Task: Look for products with almond flavor in the category "Chocolate Candies".
Action: Mouse moved to (21, 60)
Screenshot: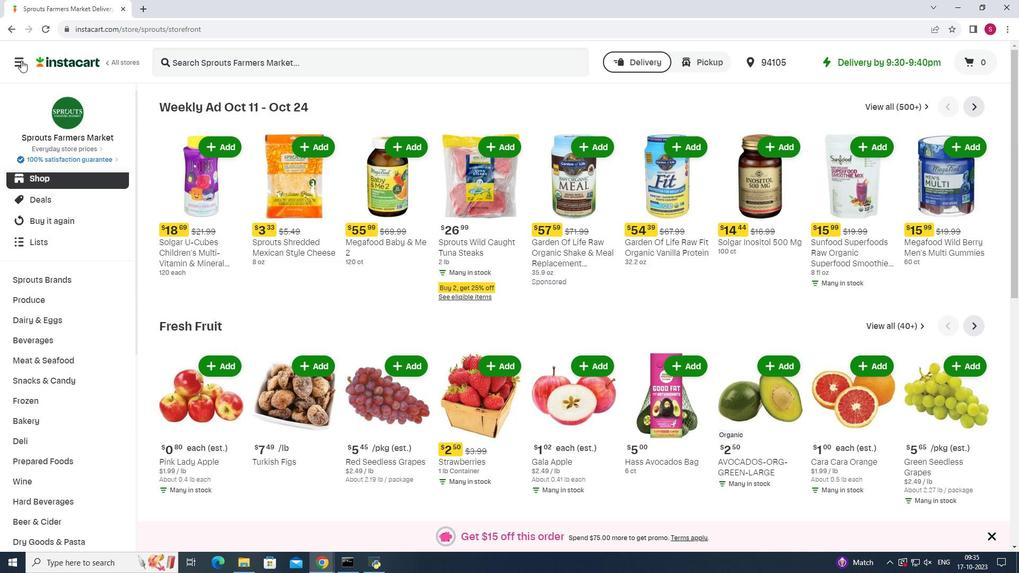 
Action: Mouse pressed left at (21, 60)
Screenshot: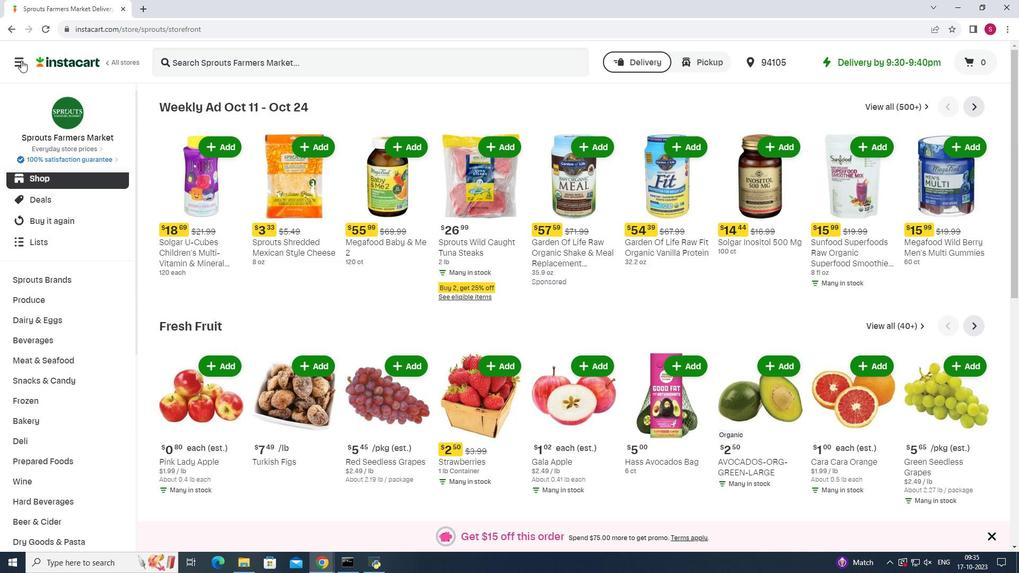 
Action: Mouse moved to (67, 275)
Screenshot: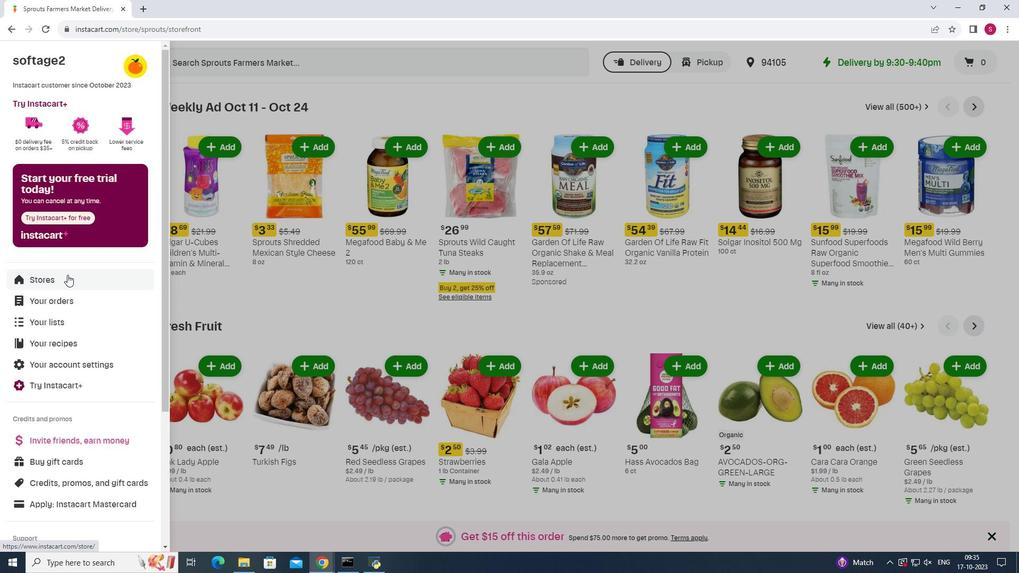 
Action: Mouse pressed left at (67, 275)
Screenshot: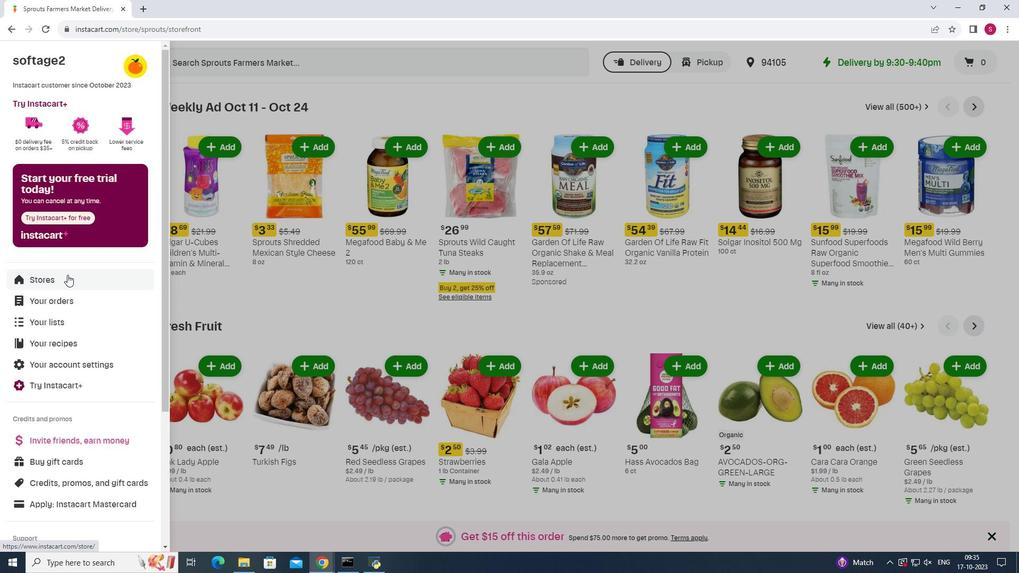 
Action: Mouse pressed left at (67, 275)
Screenshot: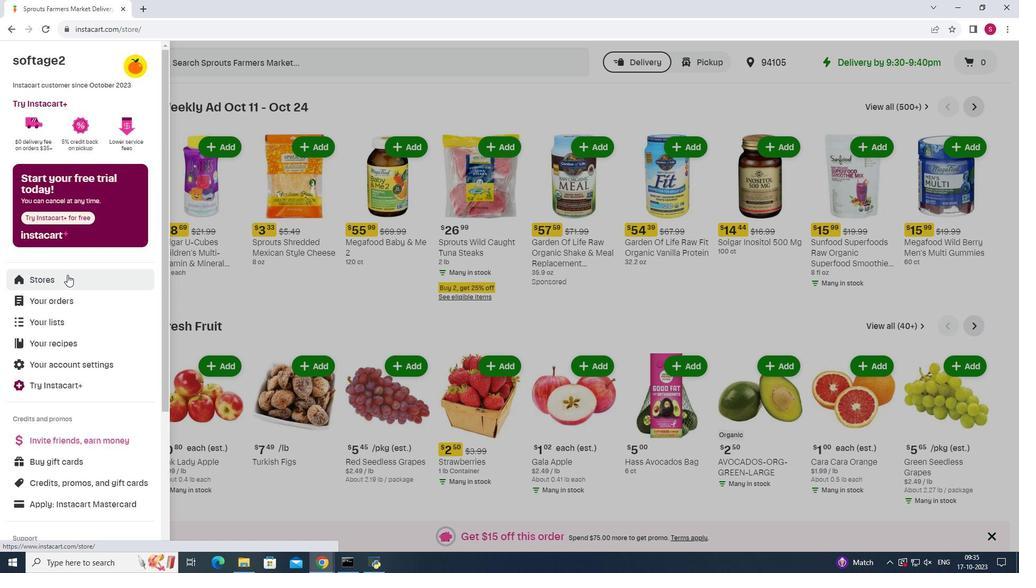 
Action: Mouse moved to (247, 95)
Screenshot: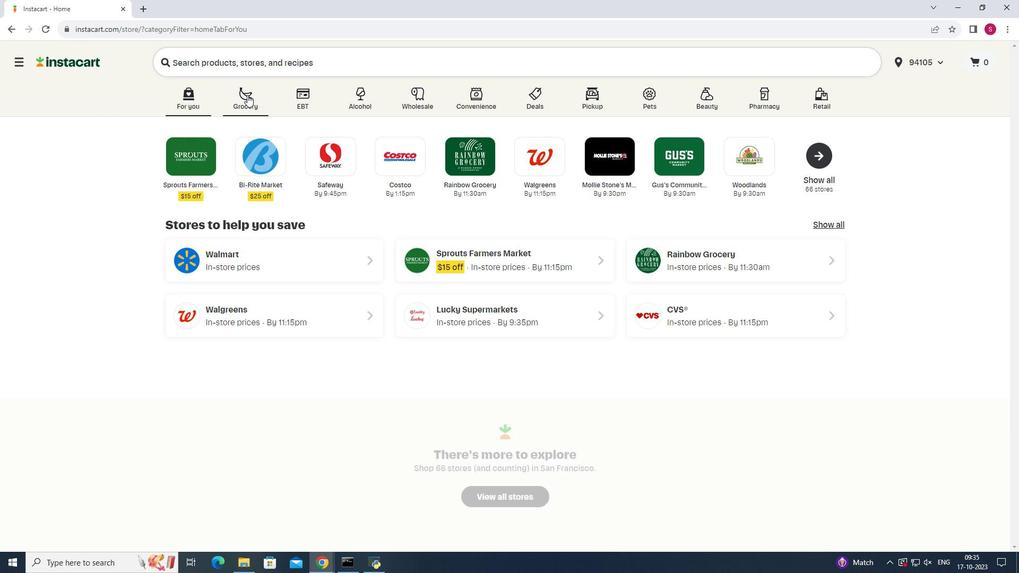 
Action: Mouse pressed left at (247, 95)
Screenshot: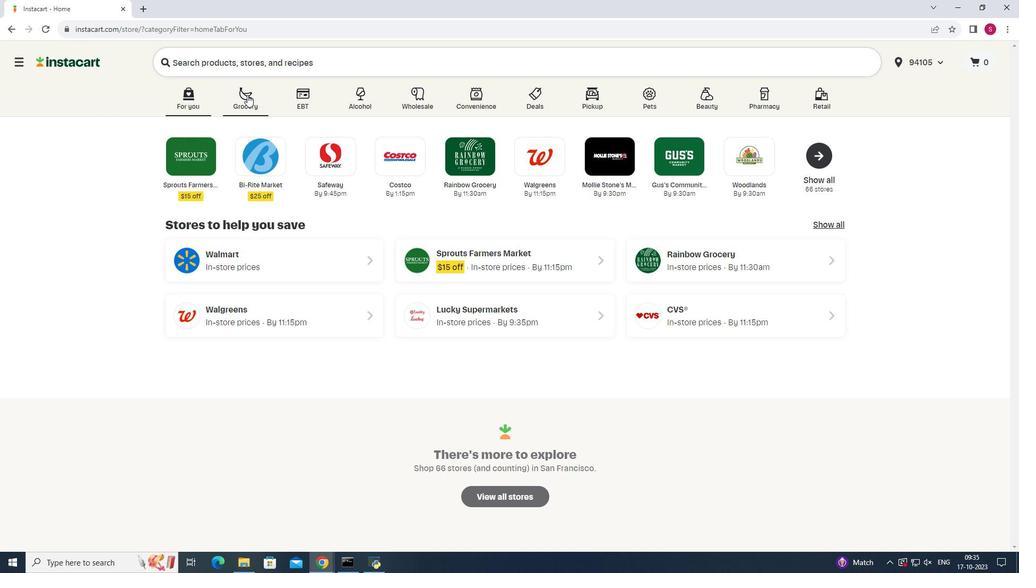 
Action: Mouse moved to (722, 145)
Screenshot: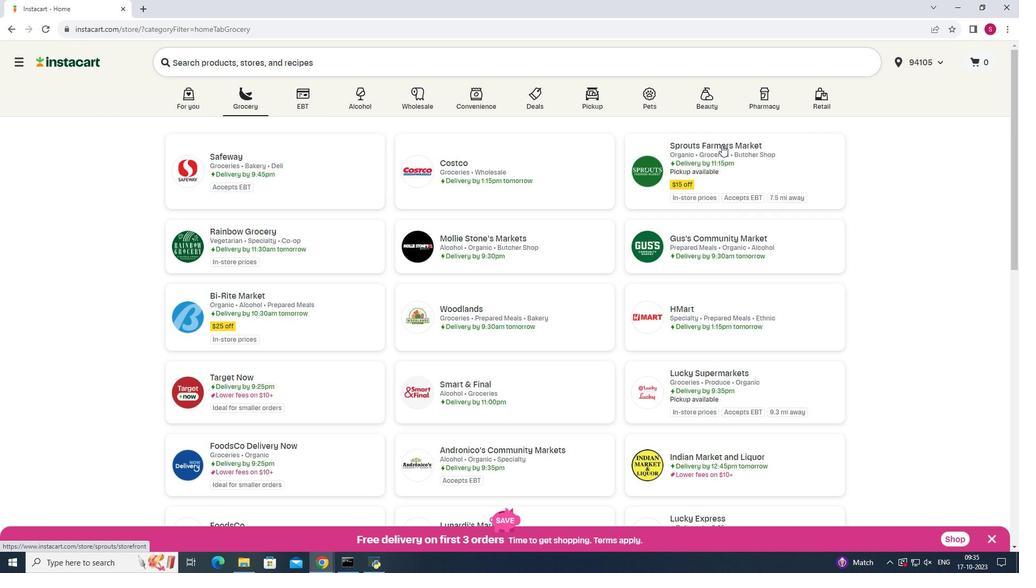 
Action: Mouse pressed left at (722, 145)
Screenshot: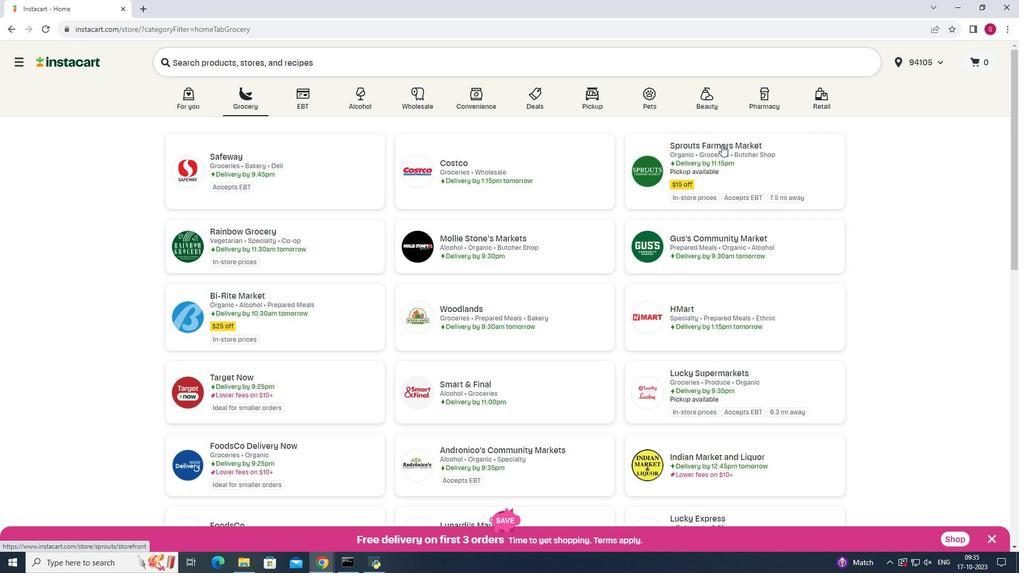 
Action: Mouse moved to (71, 409)
Screenshot: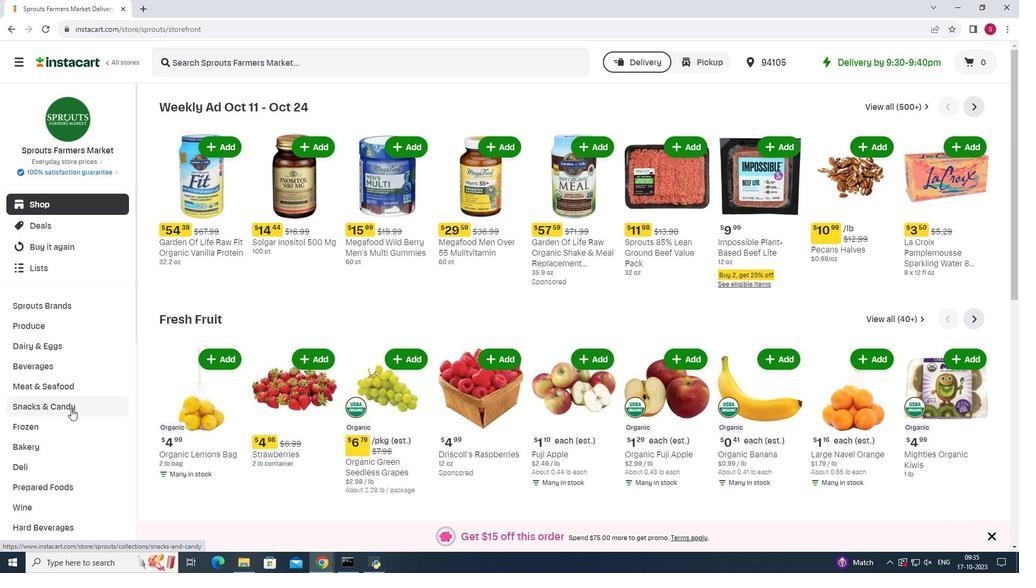 
Action: Mouse pressed left at (71, 409)
Screenshot: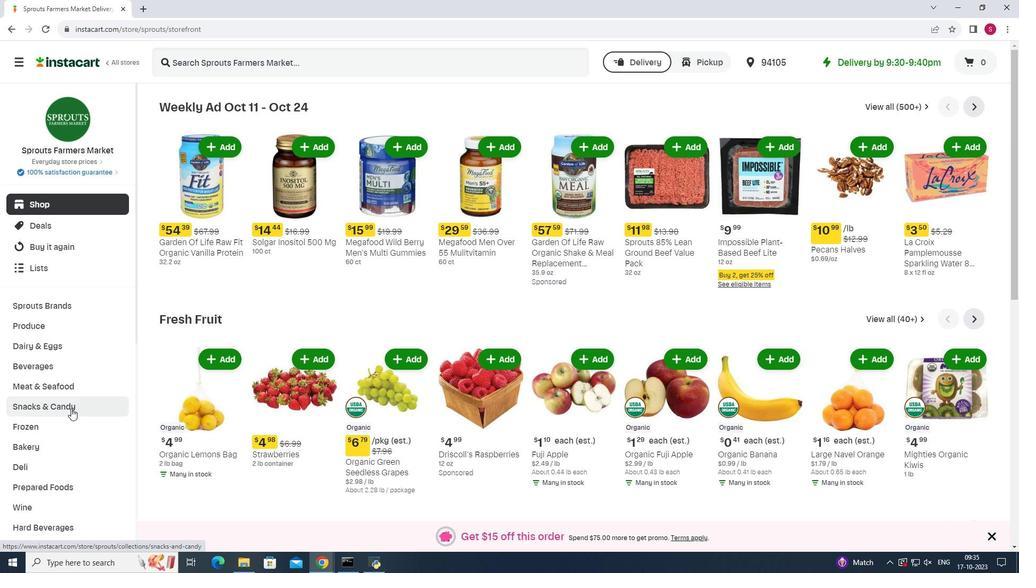 
Action: Mouse moved to (294, 129)
Screenshot: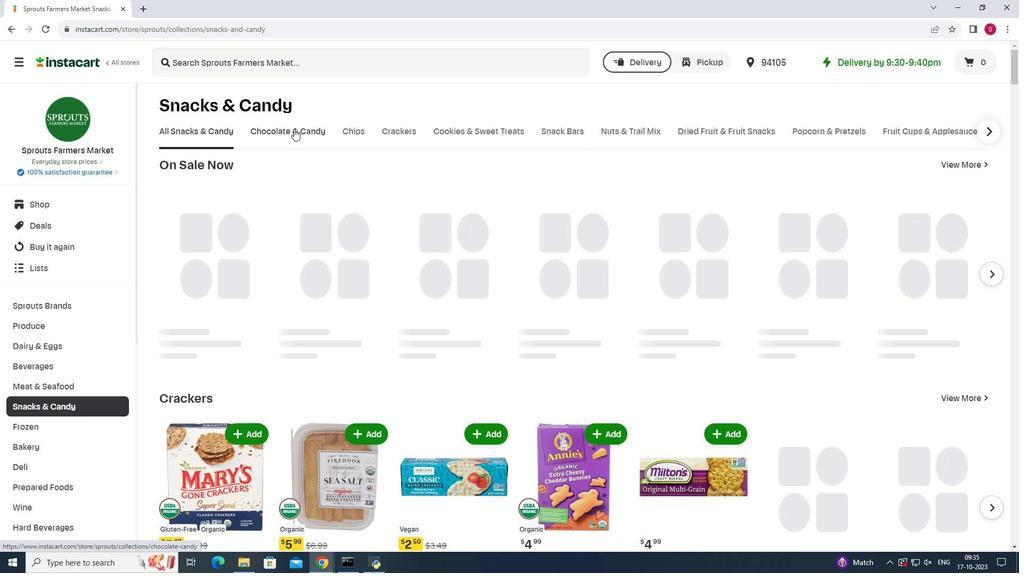 
Action: Mouse pressed left at (294, 129)
Screenshot: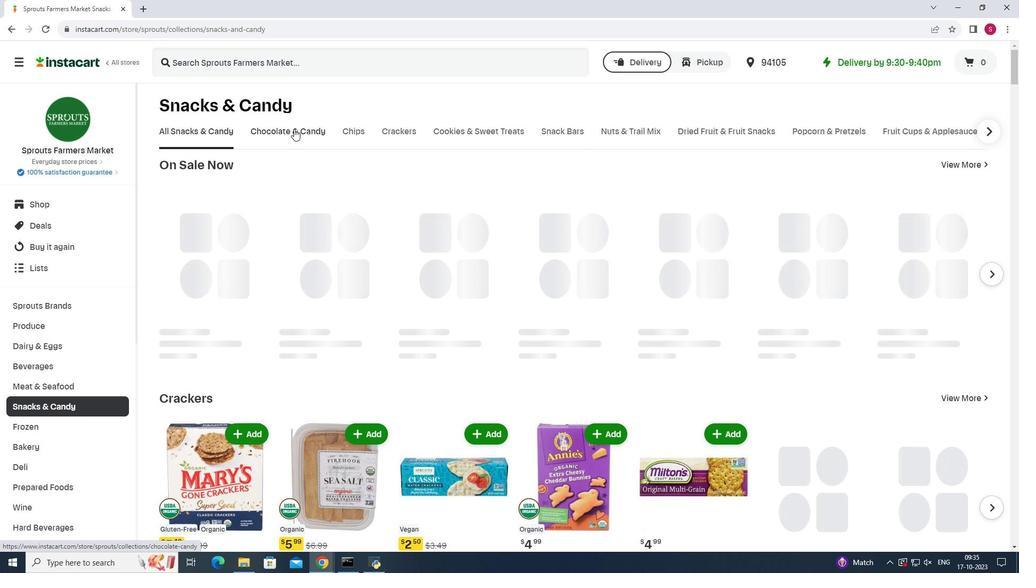 
Action: Mouse moved to (276, 180)
Screenshot: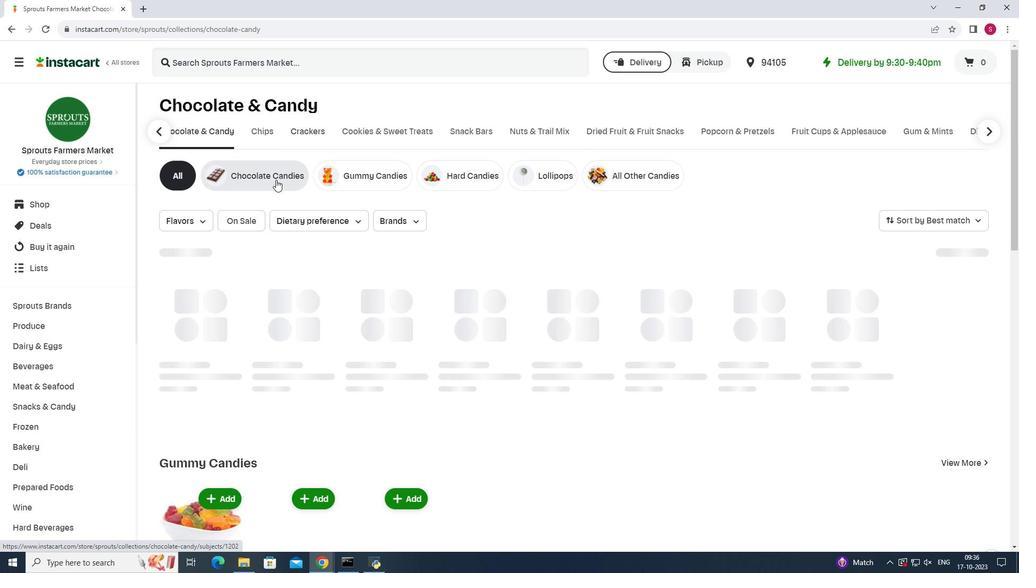 
Action: Mouse pressed left at (276, 180)
Screenshot: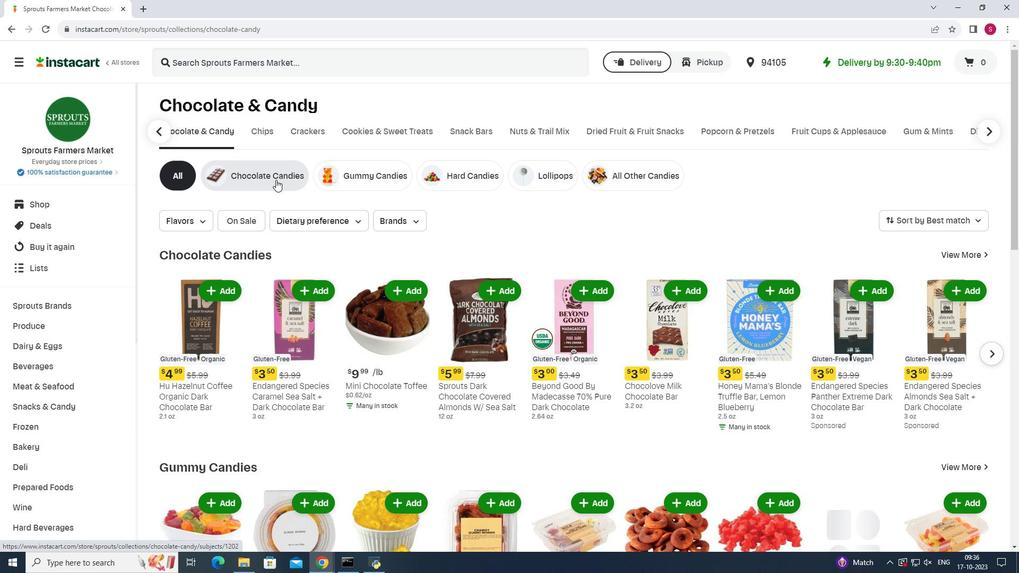 
Action: Mouse moved to (200, 225)
Screenshot: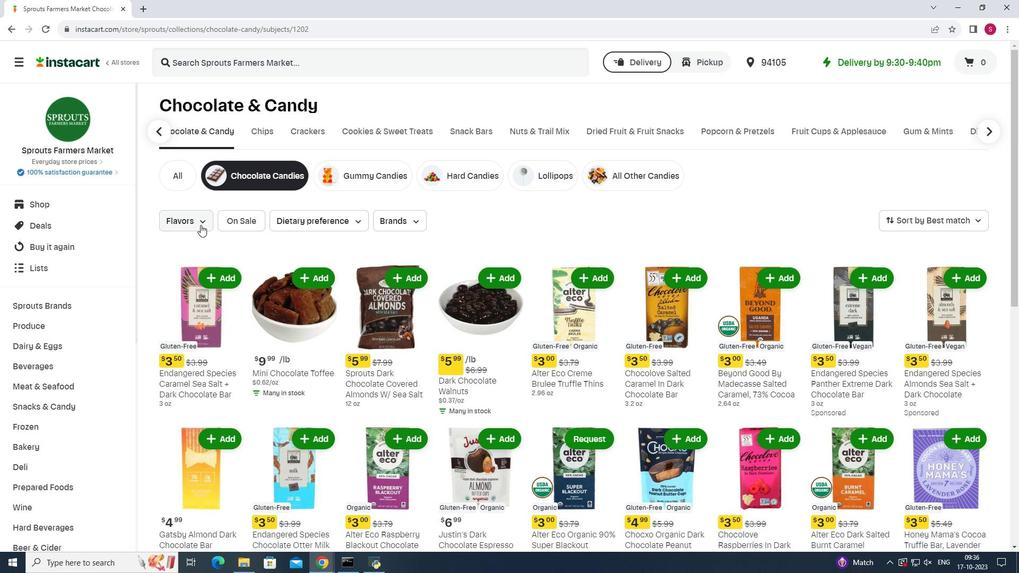 
Action: Mouse pressed left at (200, 225)
Screenshot: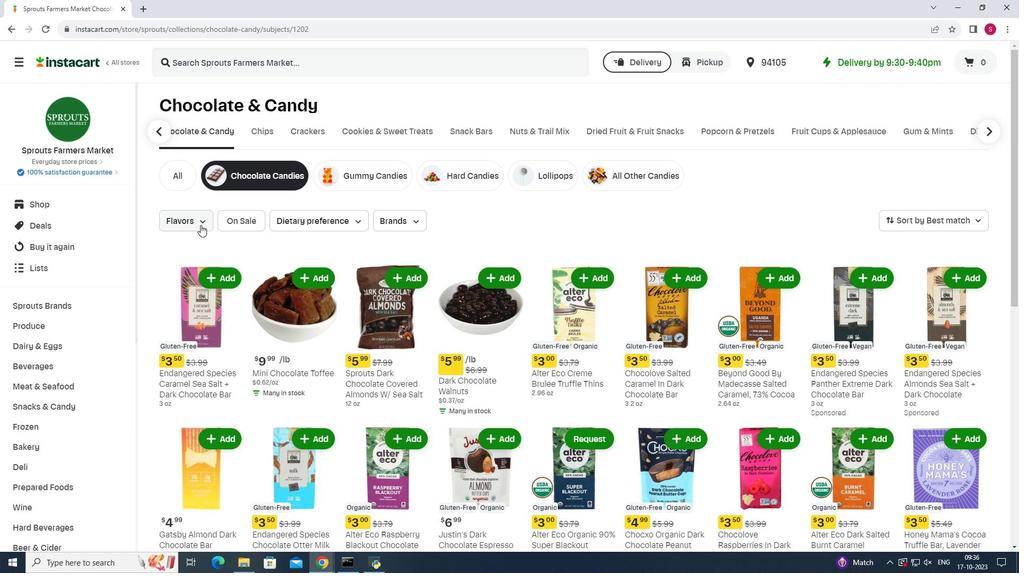 
Action: Mouse moved to (173, 282)
Screenshot: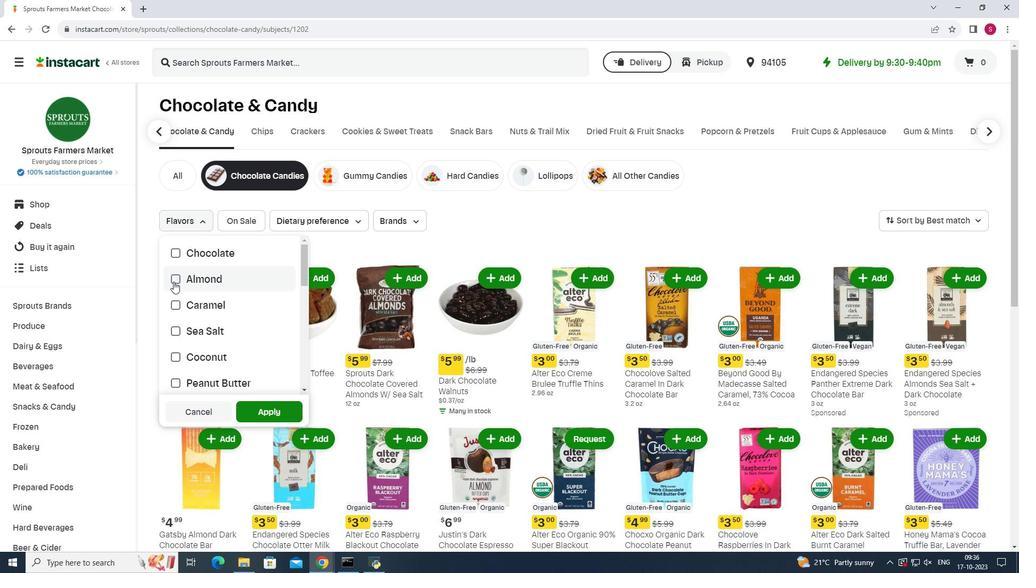 
Action: Mouse pressed left at (173, 282)
Screenshot: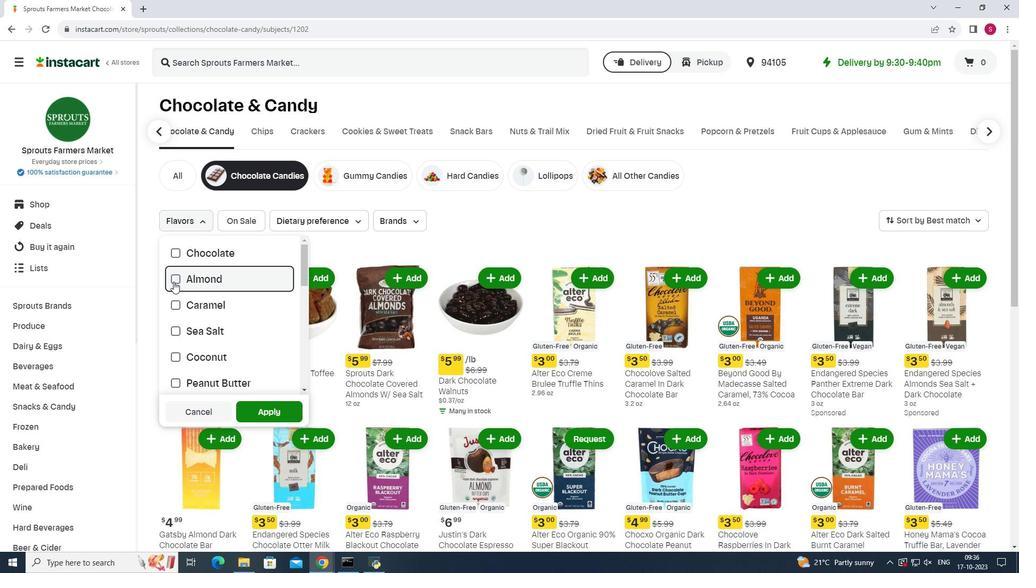 
Action: Mouse moved to (273, 412)
Screenshot: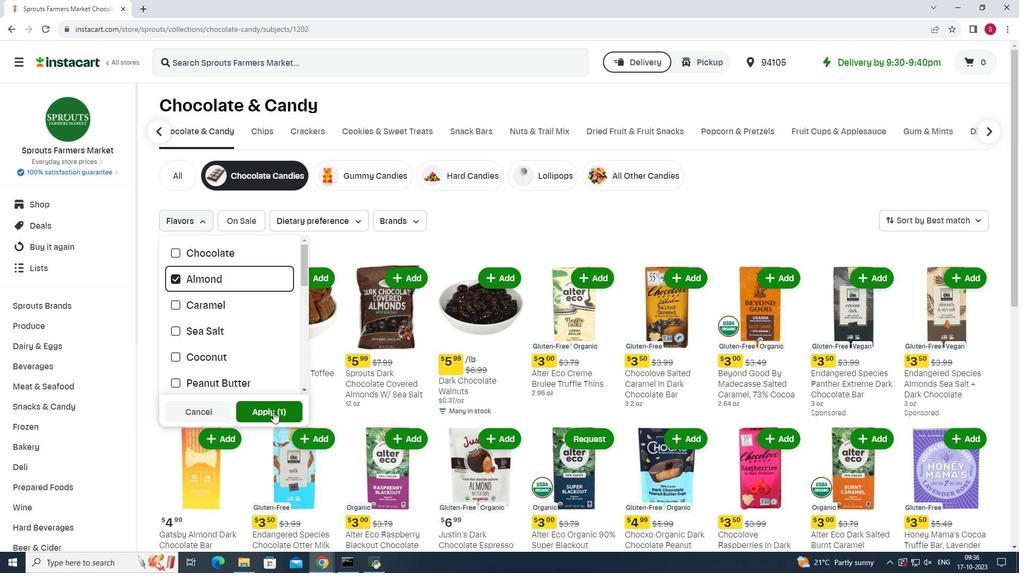 
Action: Mouse pressed left at (273, 412)
Screenshot: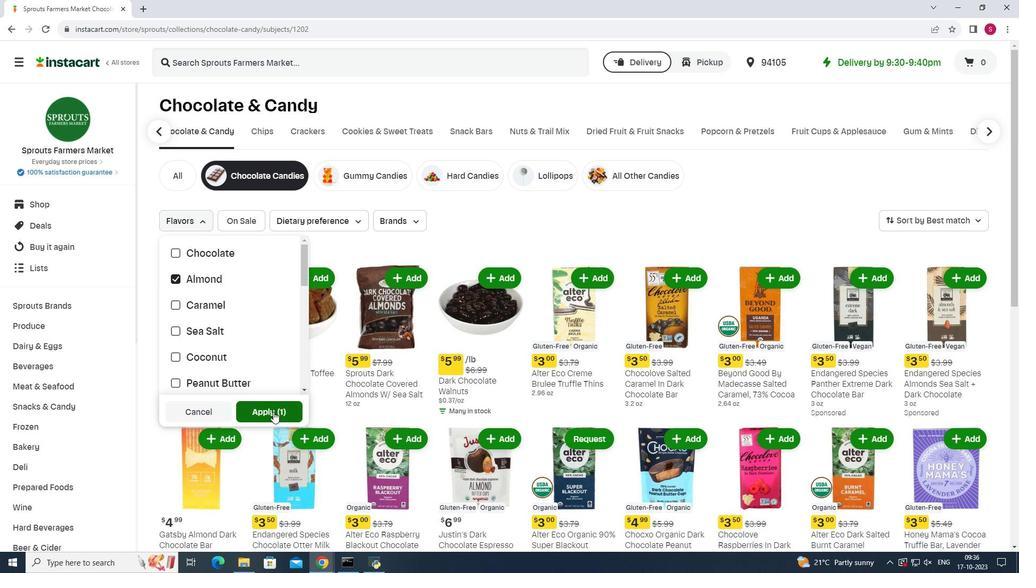 
Action: Mouse moved to (835, 243)
Screenshot: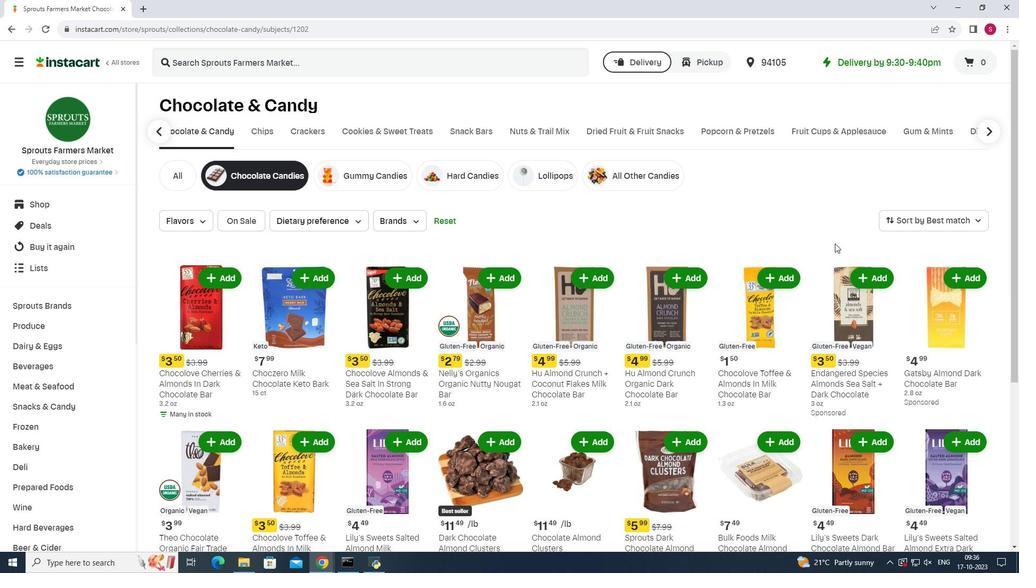 
Action: Mouse scrolled (835, 243) with delta (0, 0)
Screenshot: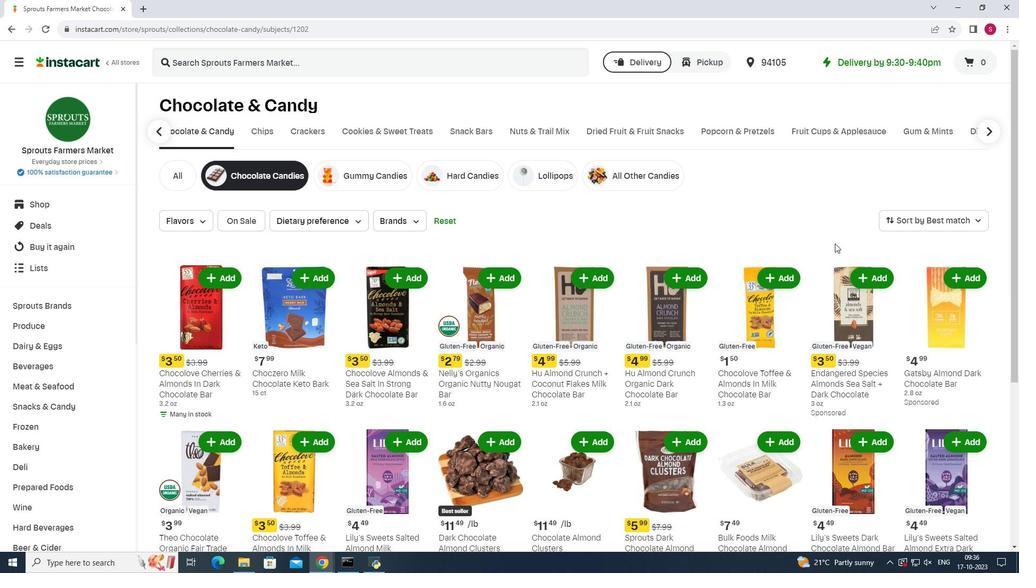 
Action: Mouse scrolled (835, 243) with delta (0, 0)
Screenshot: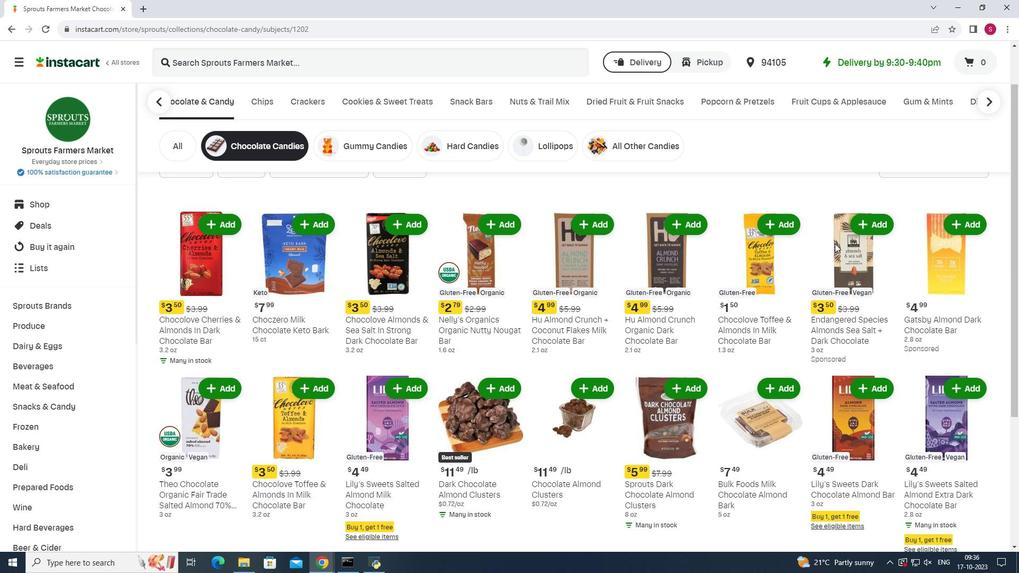 
Action: Mouse scrolled (835, 243) with delta (0, 0)
Screenshot: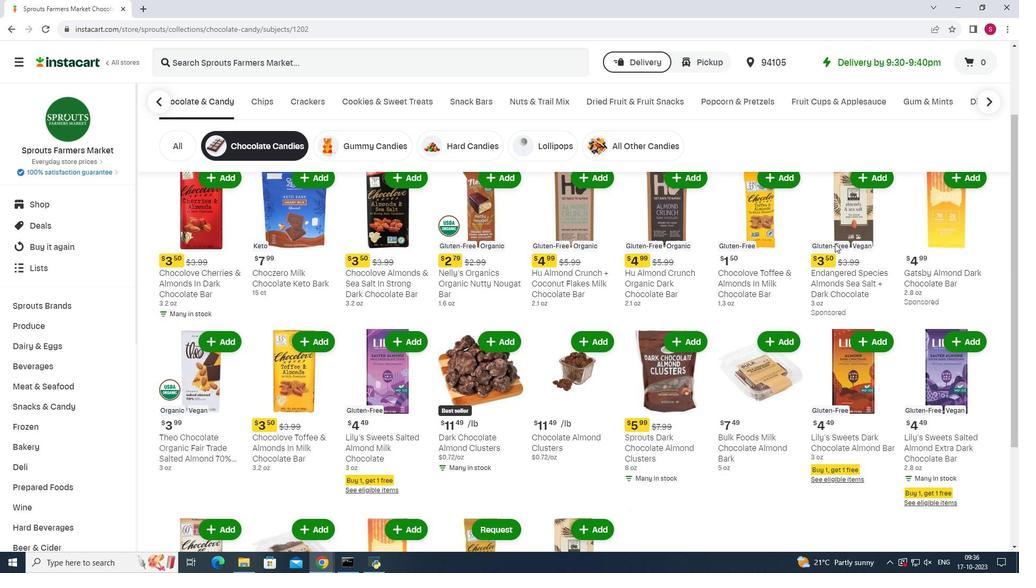
Action: Mouse scrolled (835, 243) with delta (0, 0)
Screenshot: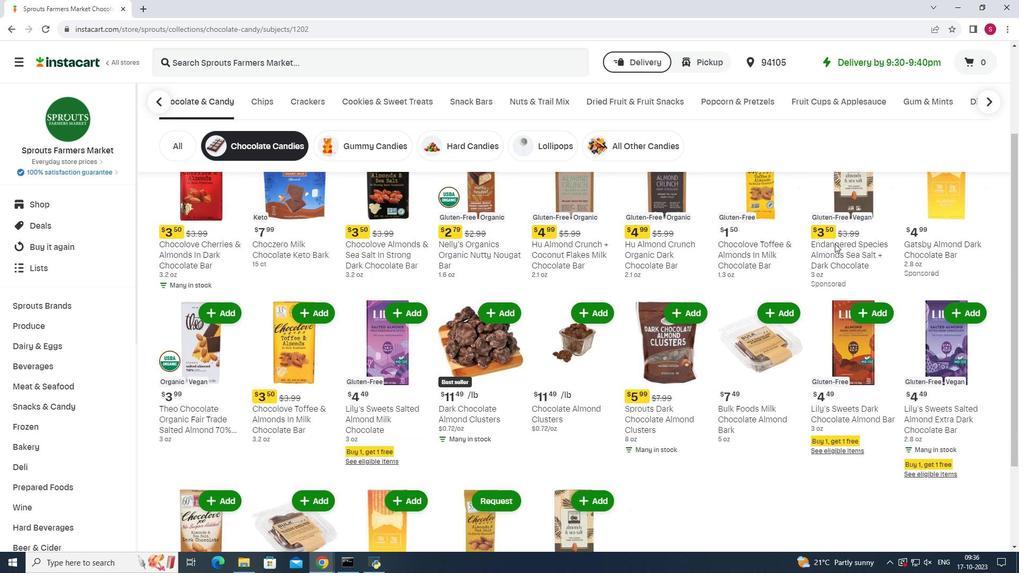 
Action: Mouse scrolled (835, 243) with delta (0, 0)
Screenshot: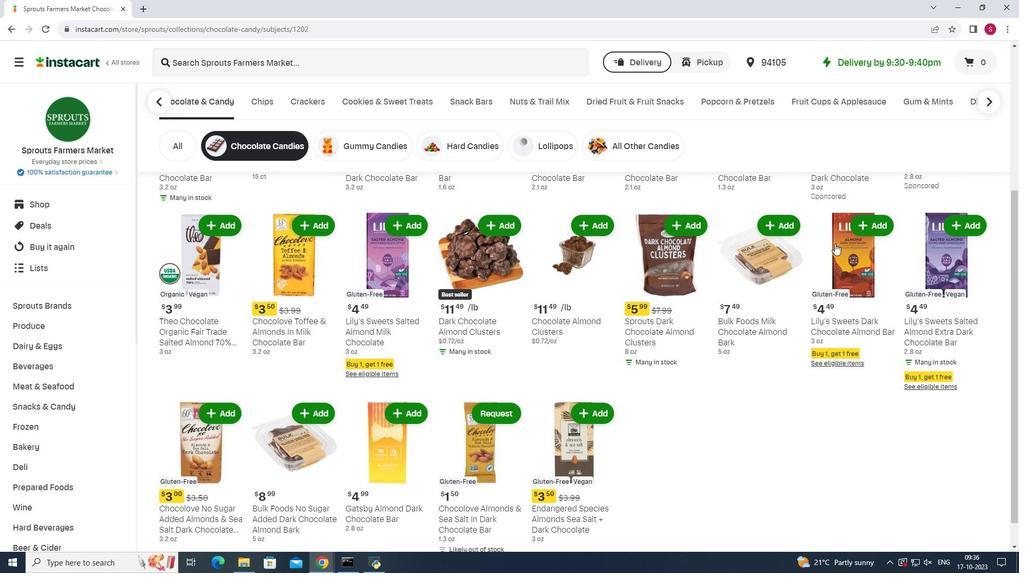 
Action: Mouse scrolled (835, 243) with delta (0, 0)
Screenshot: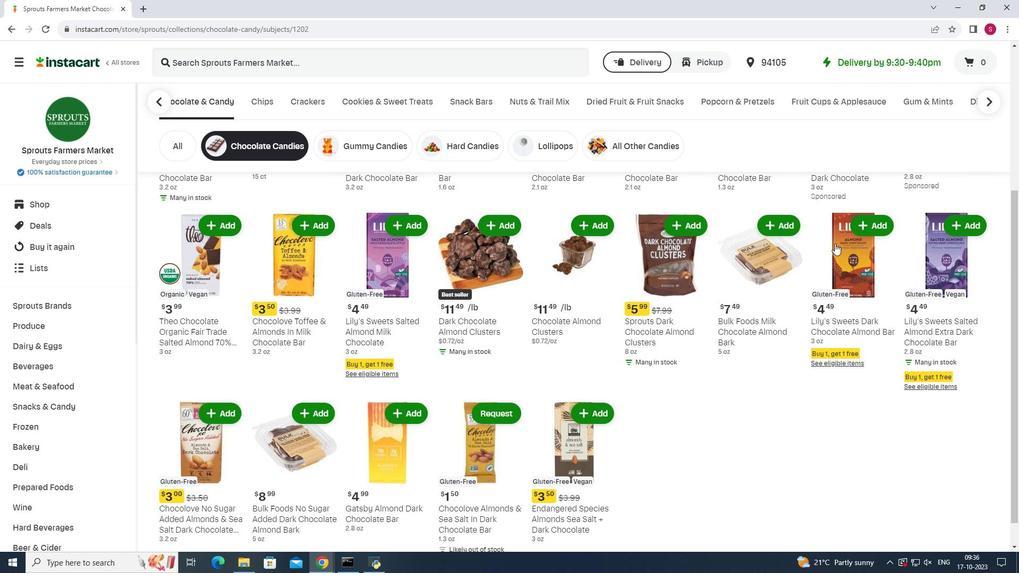 
Action: Mouse scrolled (835, 243) with delta (0, 0)
Screenshot: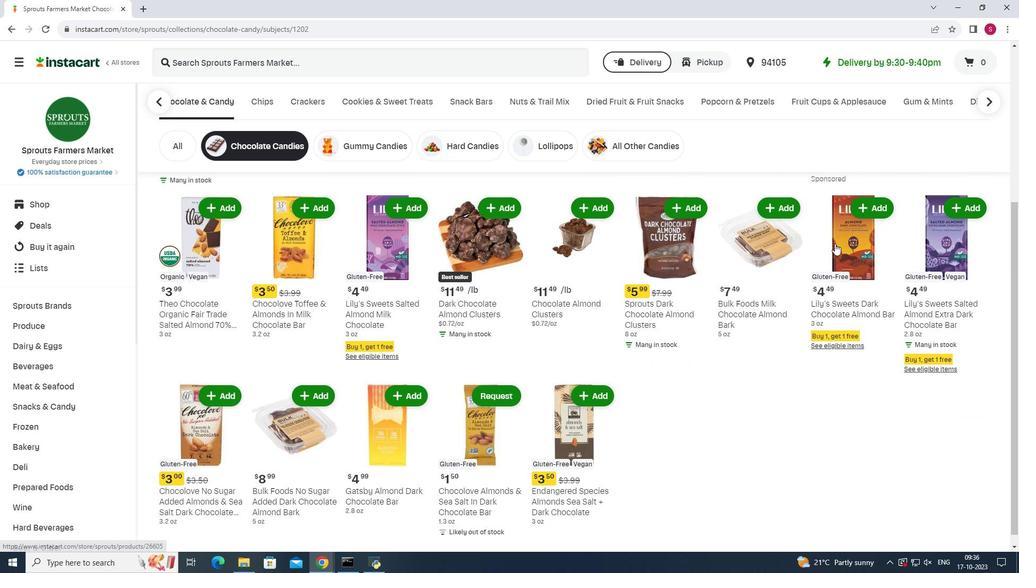 
Action: Mouse moved to (835, 243)
Screenshot: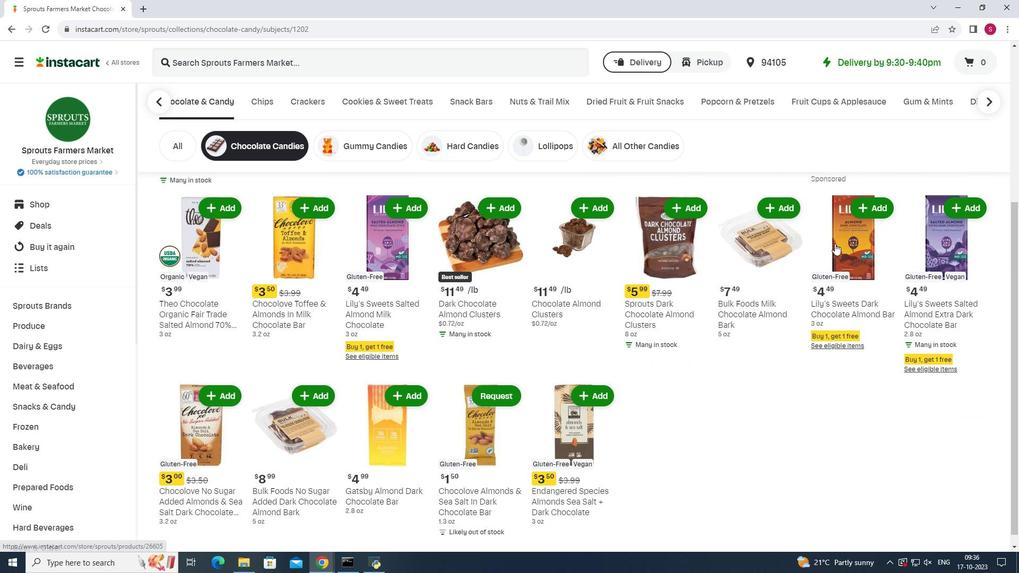 
Action: Mouse scrolled (835, 243) with delta (0, 0)
Screenshot: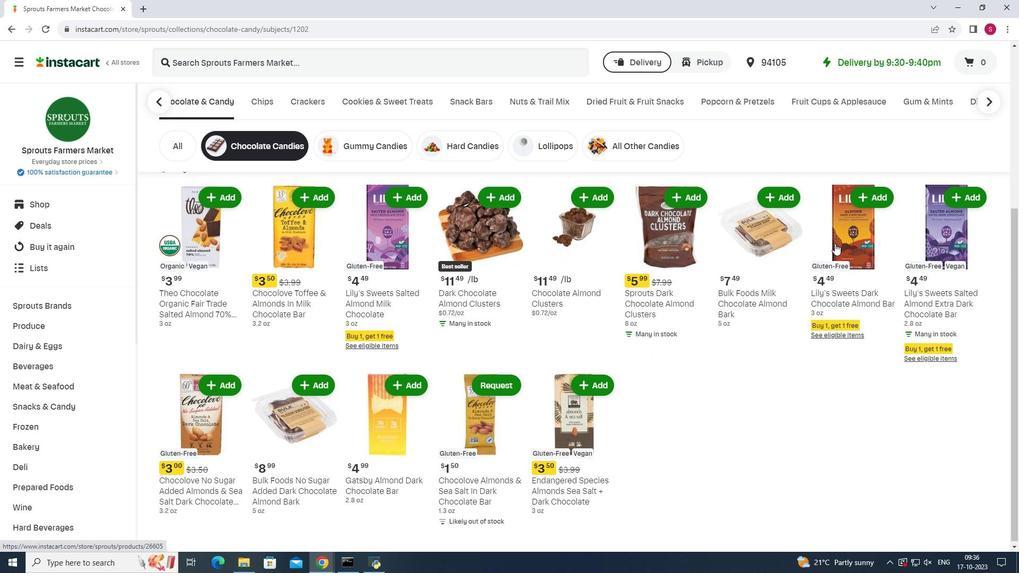 
Action: Mouse scrolled (835, 244) with delta (0, 0)
Screenshot: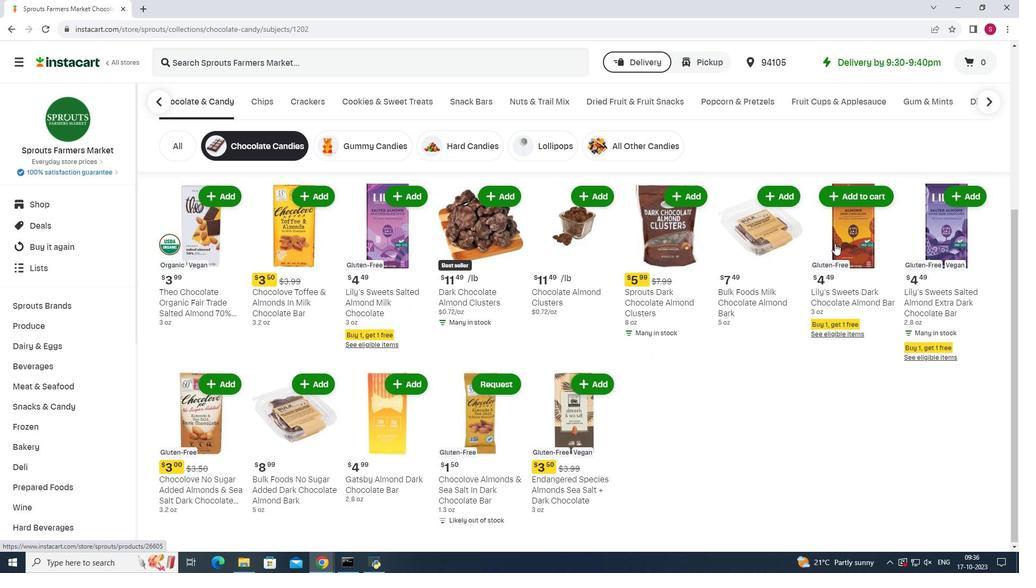 
Action: Mouse scrolled (835, 244) with delta (0, 0)
Screenshot: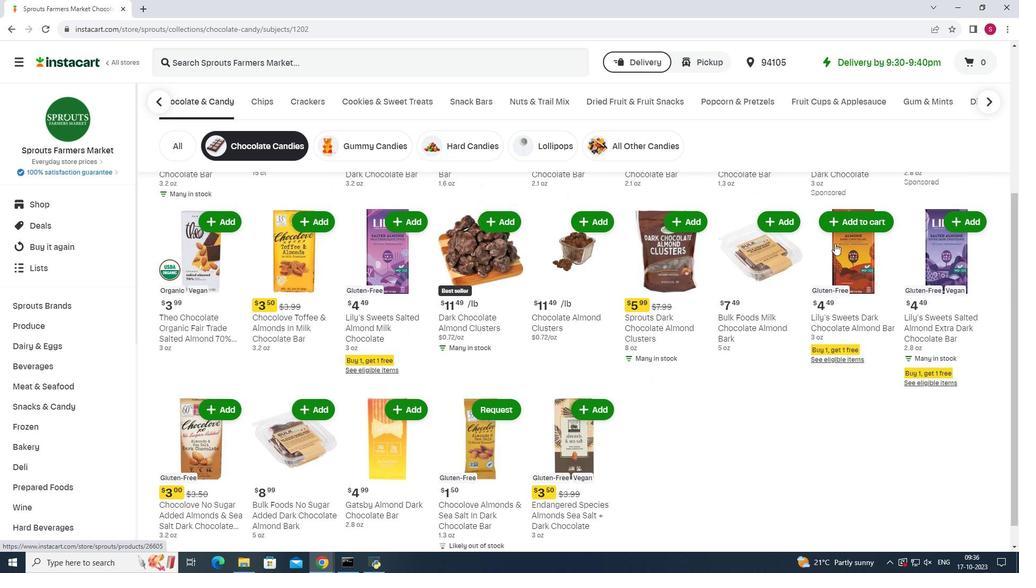 
Action: Mouse moved to (835, 243)
Screenshot: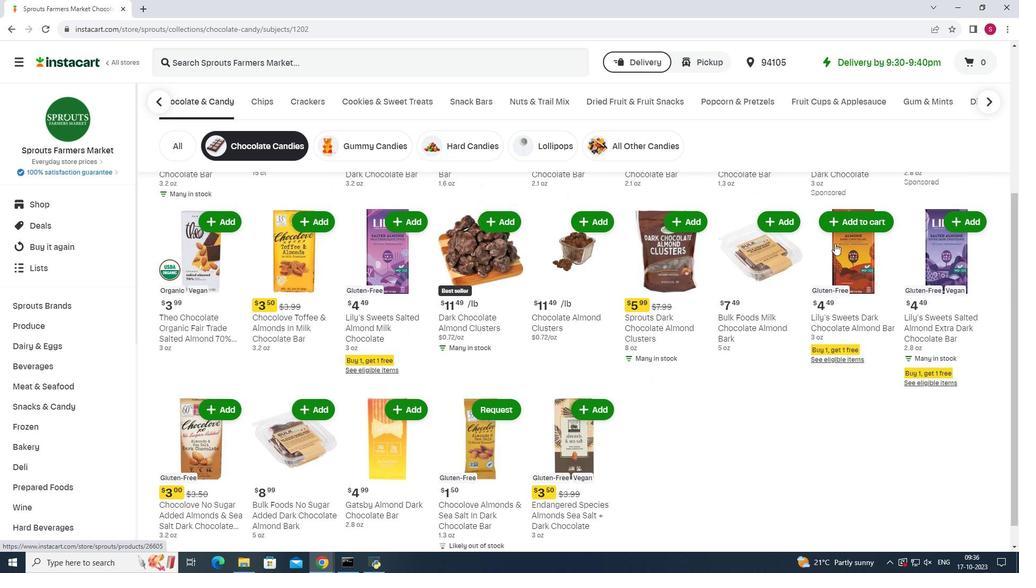 
Action: Mouse scrolled (835, 244) with delta (0, 0)
Screenshot: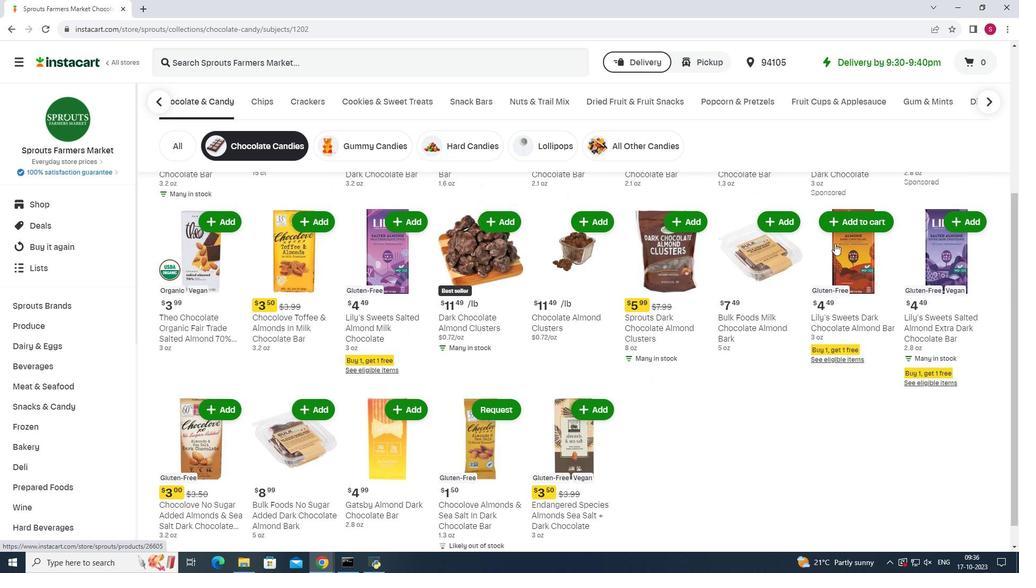 
Action: Mouse scrolled (835, 244) with delta (0, 0)
Screenshot: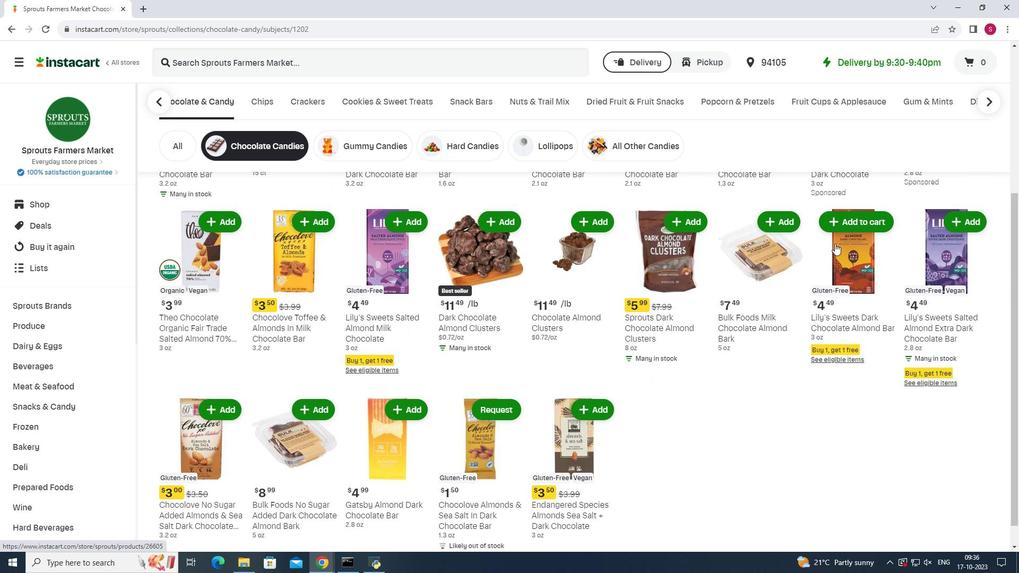 
Action: Mouse scrolled (835, 244) with delta (0, 0)
Screenshot: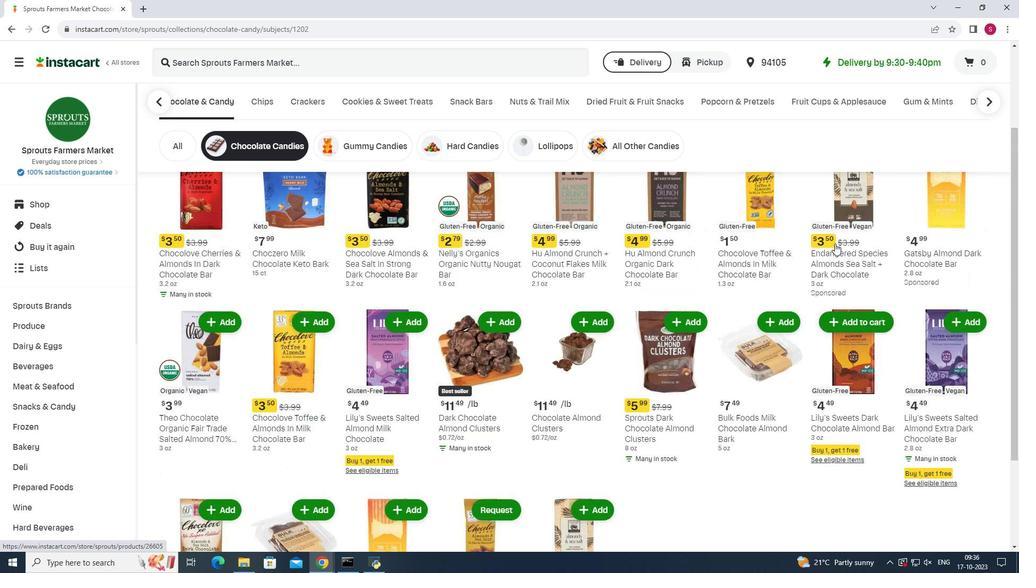 
